Task: View the BLOCKBUSTER trailer
Action: Mouse pressed left at (302, 287)
Screenshot: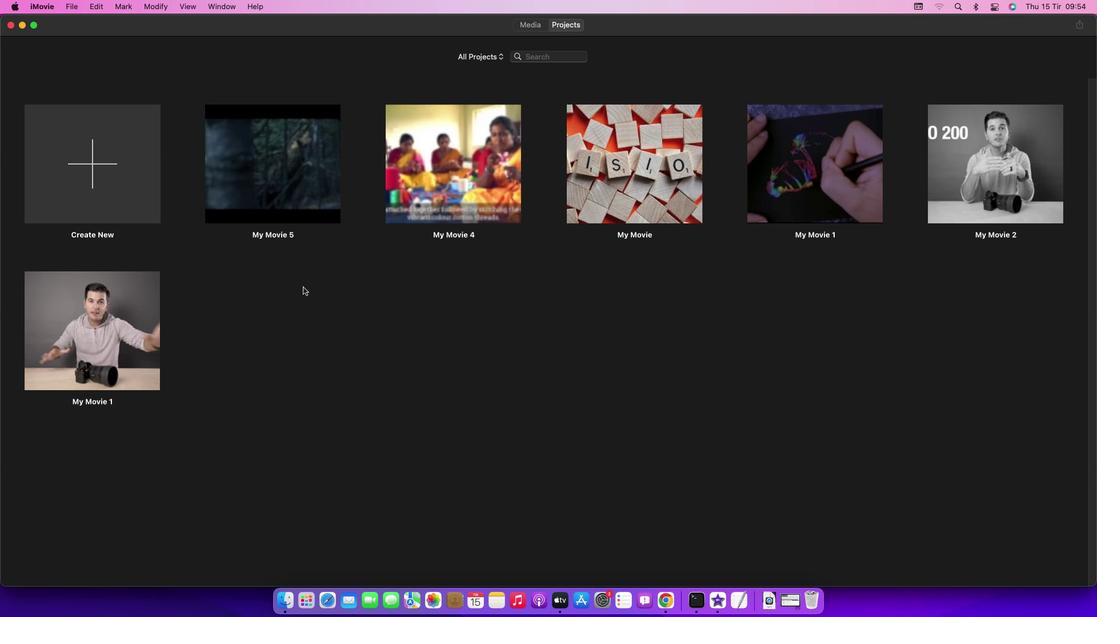
Action: Mouse moved to (76, 9)
Screenshot: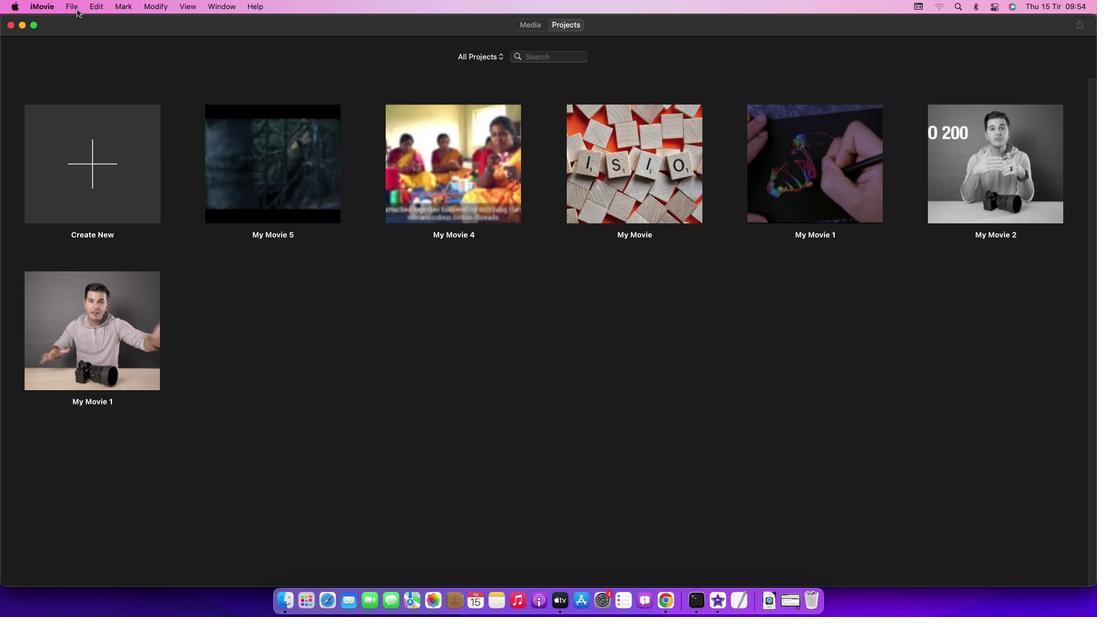 
Action: Mouse pressed left at (76, 9)
Screenshot: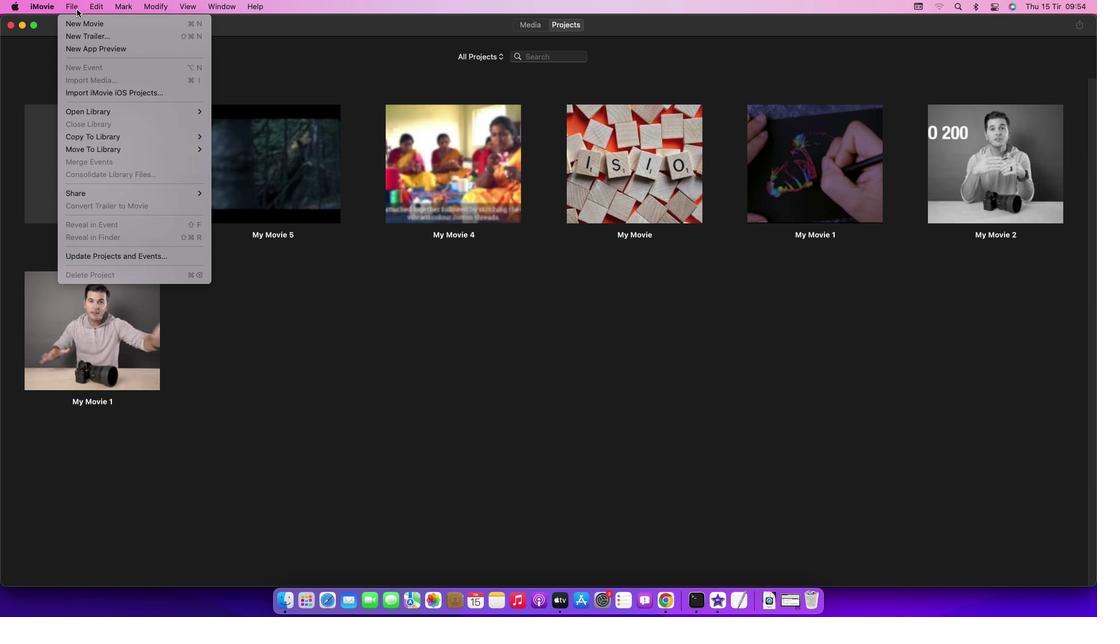 
Action: Mouse moved to (84, 33)
Screenshot: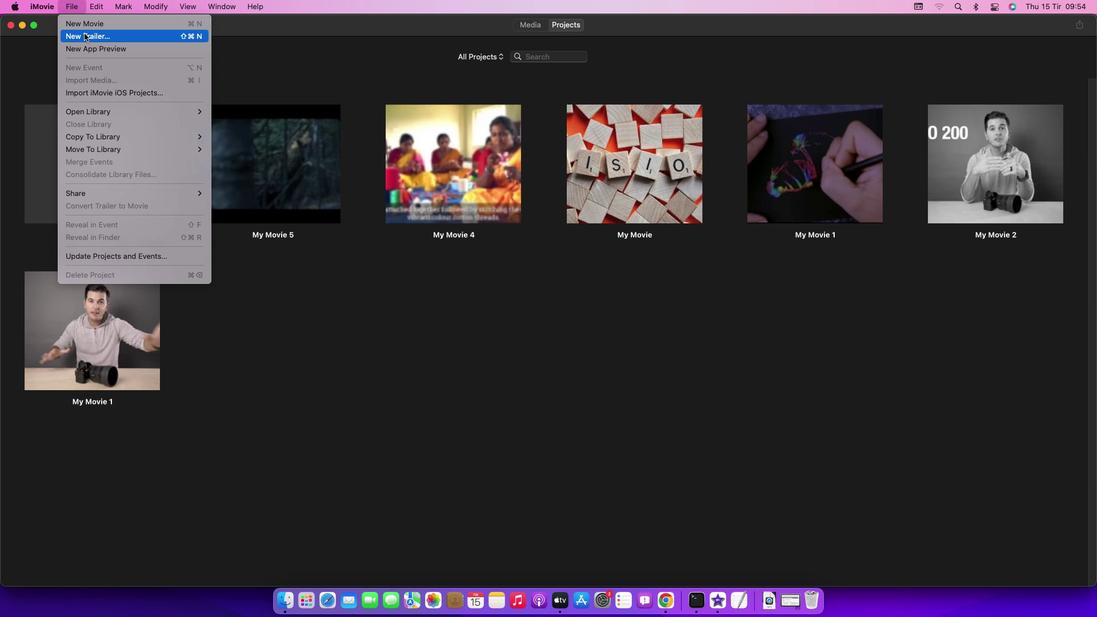 
Action: Mouse pressed left at (84, 33)
Screenshot: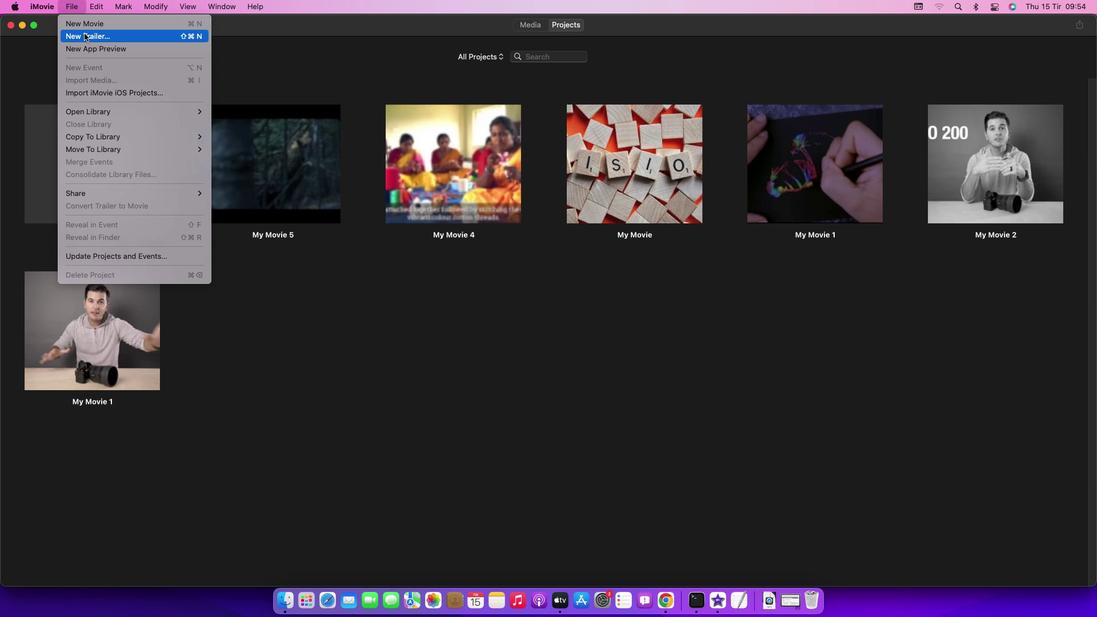 
Action: Mouse moved to (650, 328)
Screenshot: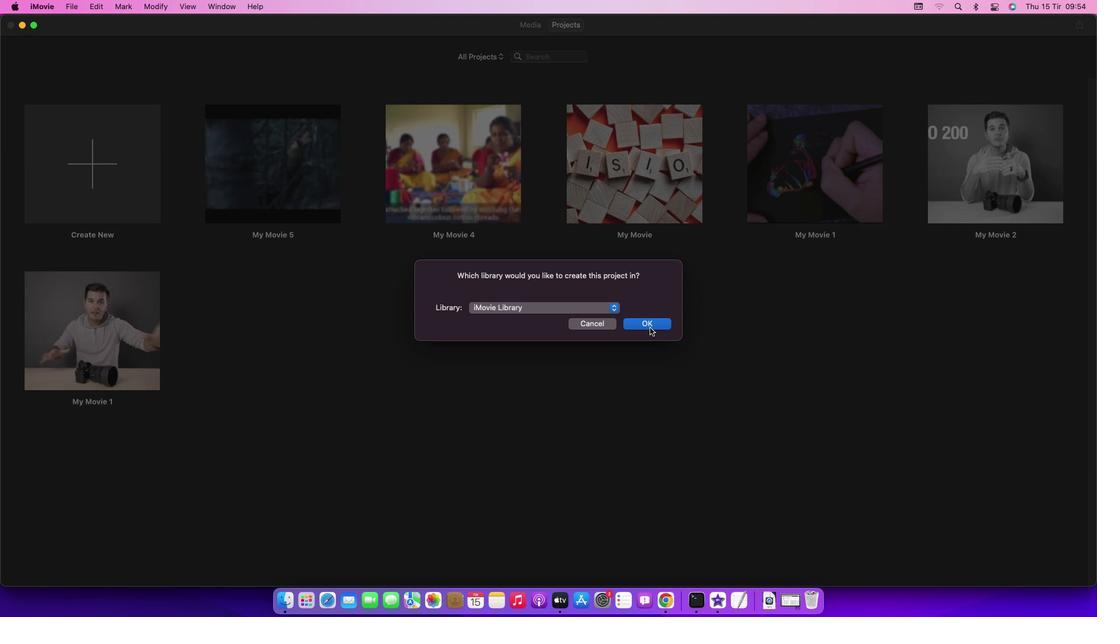 
Action: Mouse pressed left at (650, 328)
Screenshot: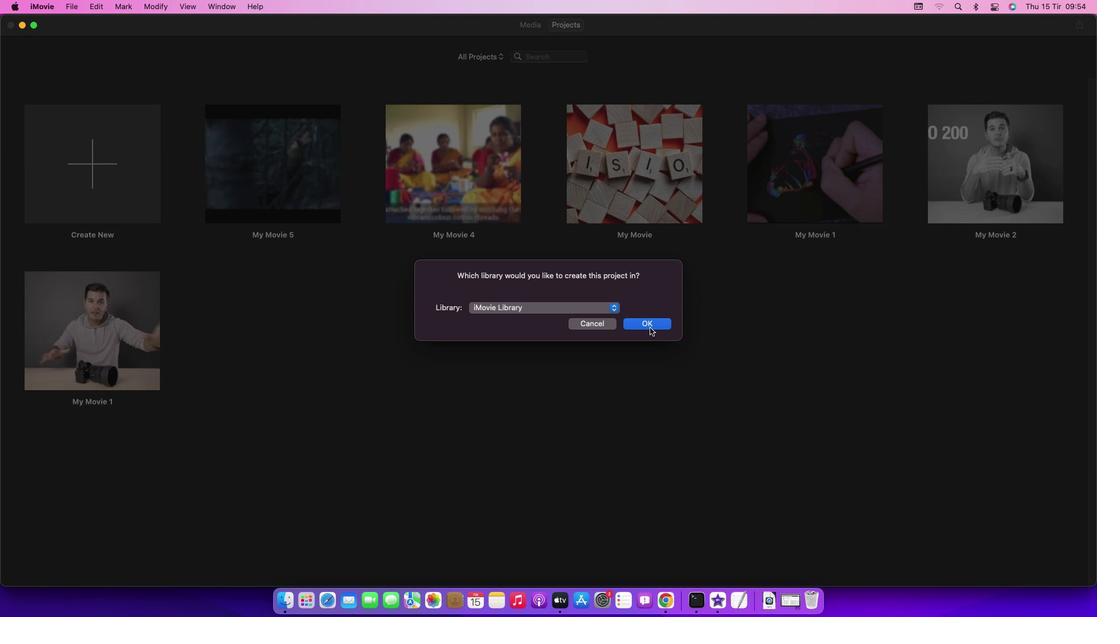 
Action: Mouse moved to (385, 349)
Screenshot: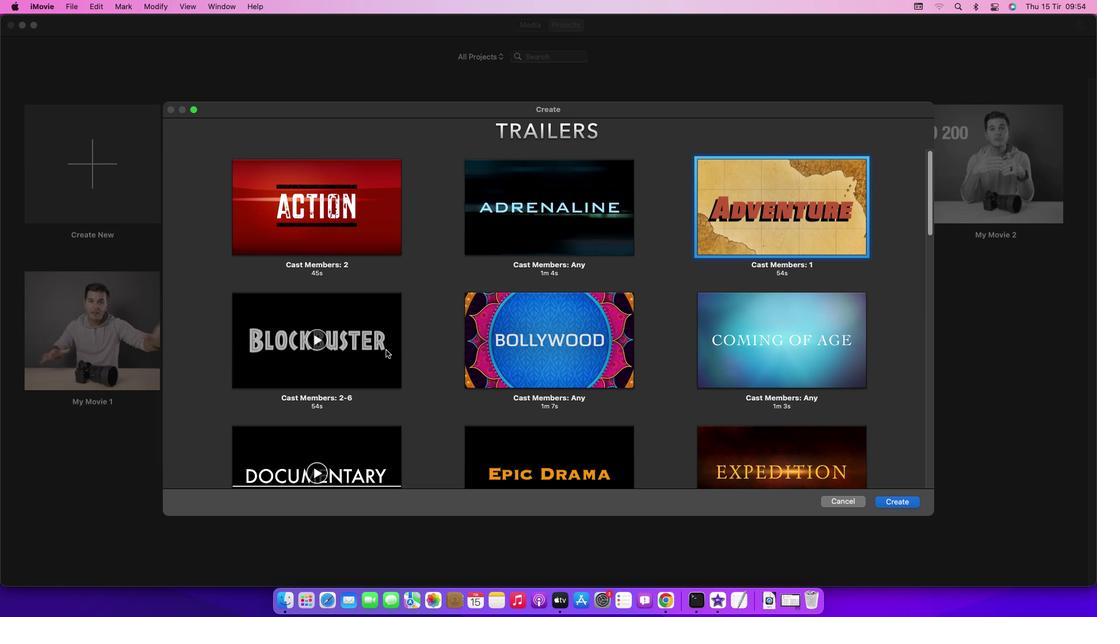 
Action: Mouse pressed left at (385, 349)
Screenshot: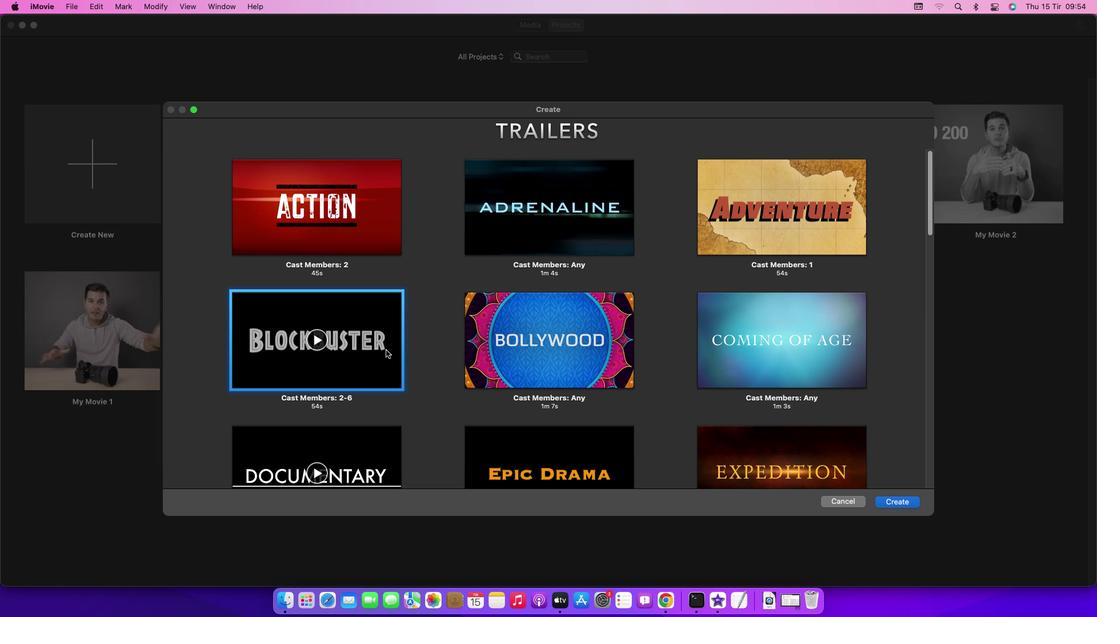 
Action: Mouse moved to (910, 504)
Screenshot: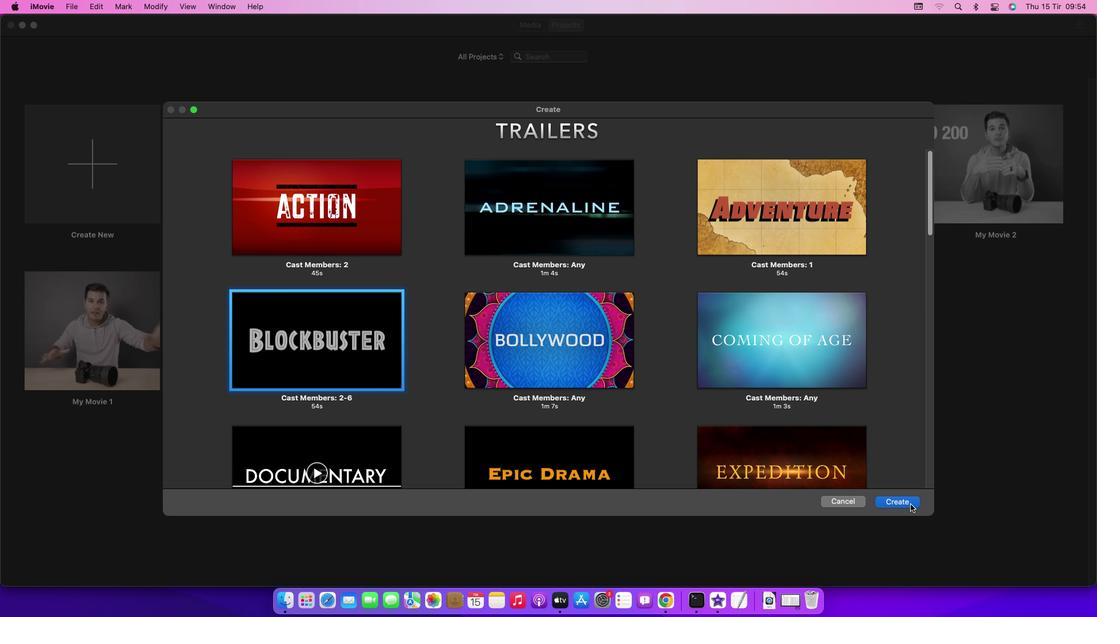 
Action: Mouse pressed left at (910, 504)
Screenshot: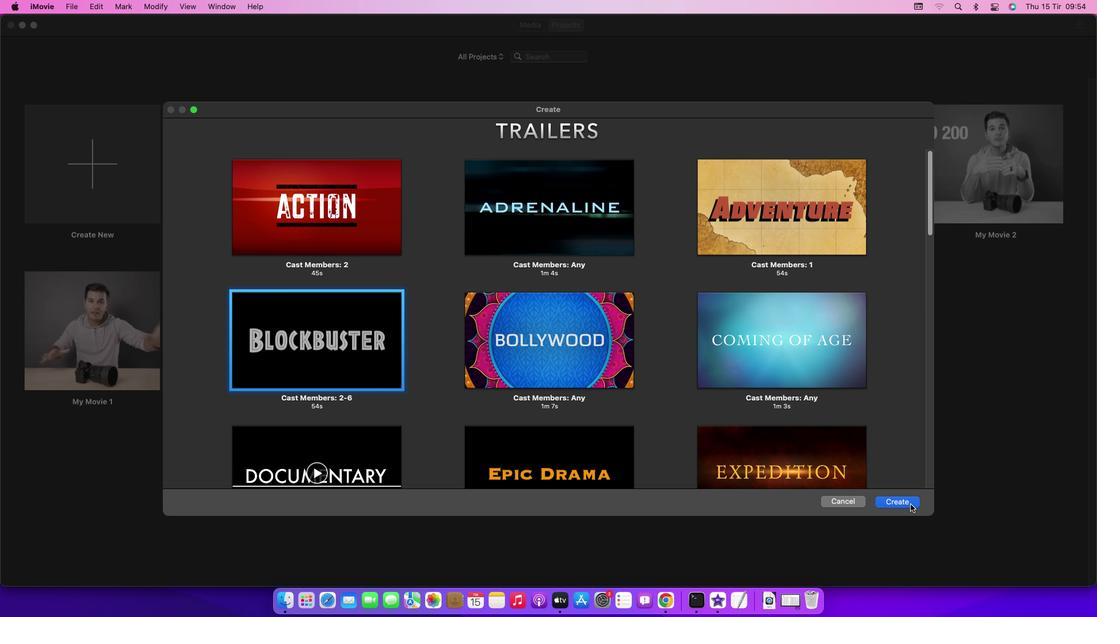 
Action: Mouse moved to (906, 304)
Screenshot: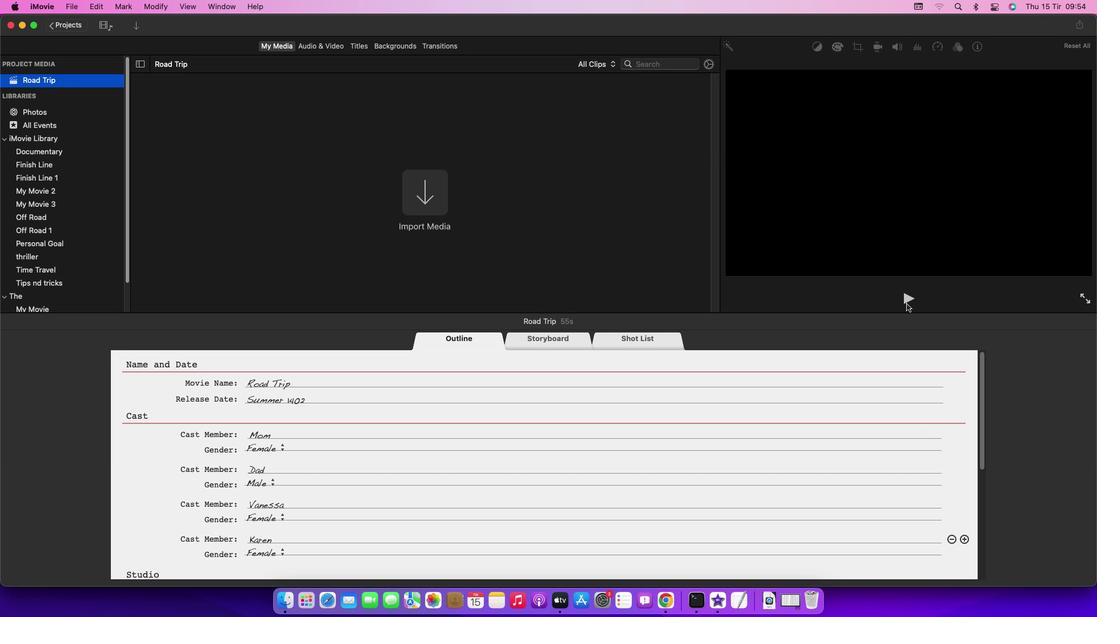 
Action: Mouse pressed left at (906, 304)
Screenshot: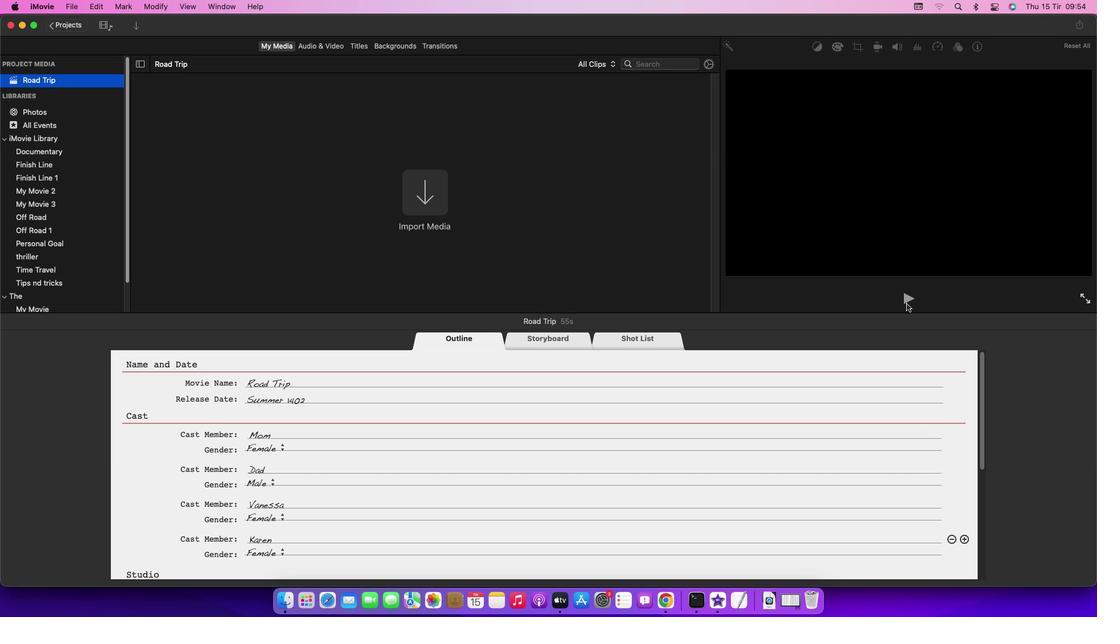 
Action: Mouse moved to (901, 299)
Screenshot: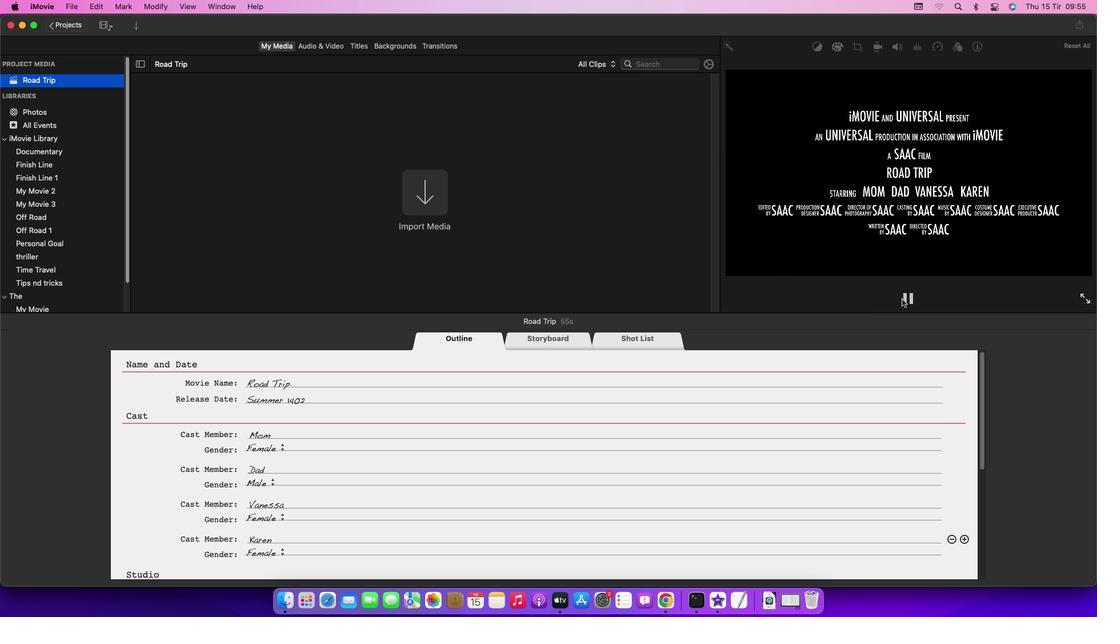 
Action: Mouse pressed left at (901, 299)
Screenshot: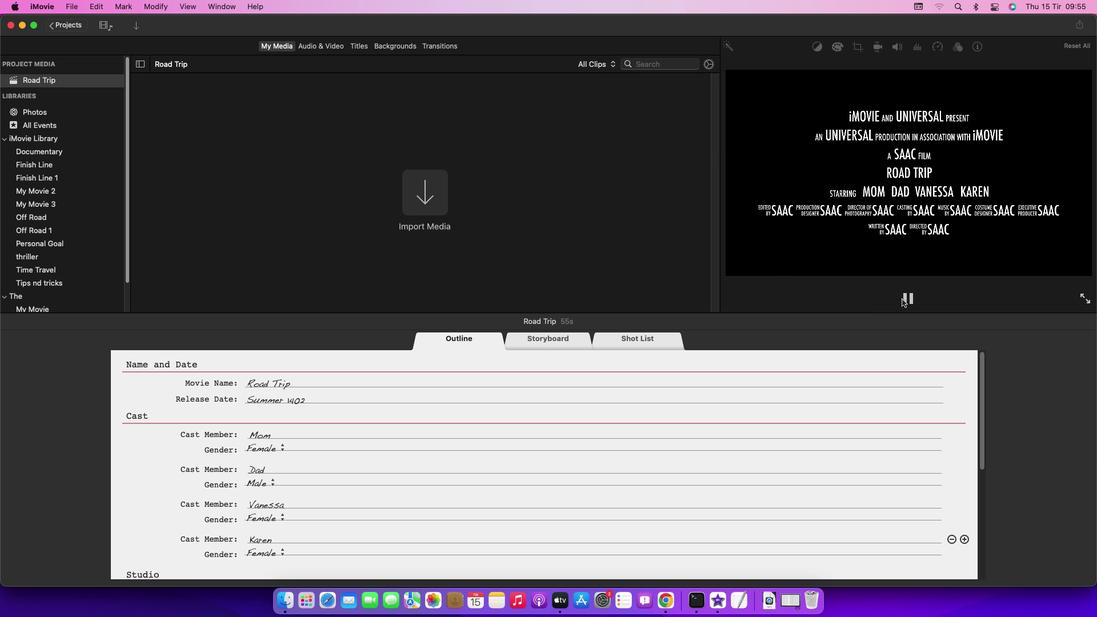 
Action: Mouse moved to (904, 299)
Screenshot: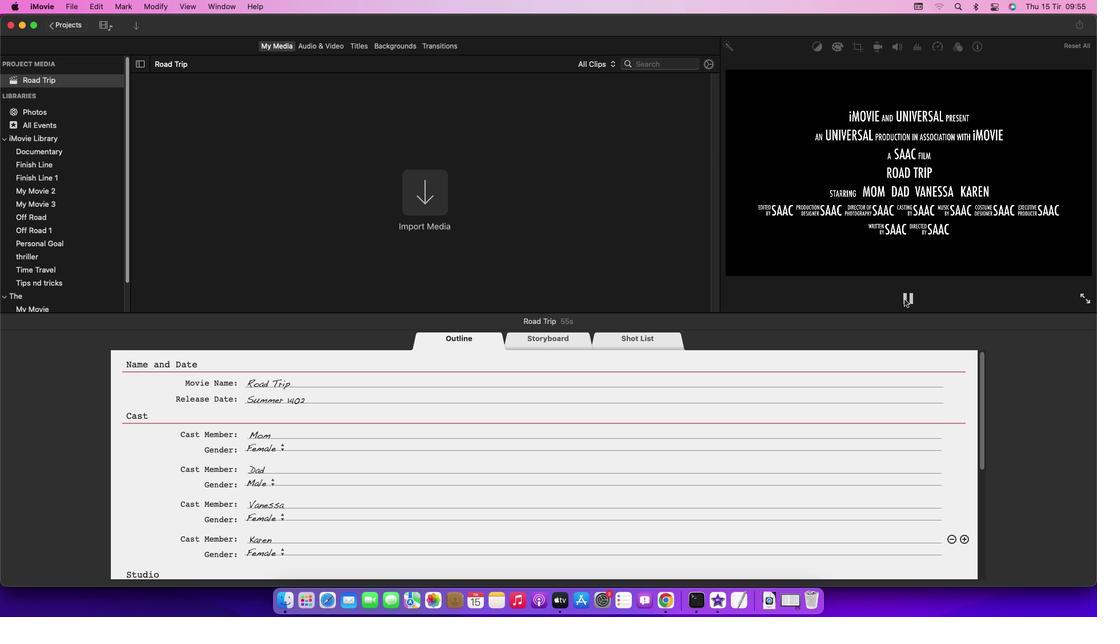 
Action: Mouse pressed left at (904, 299)
Screenshot: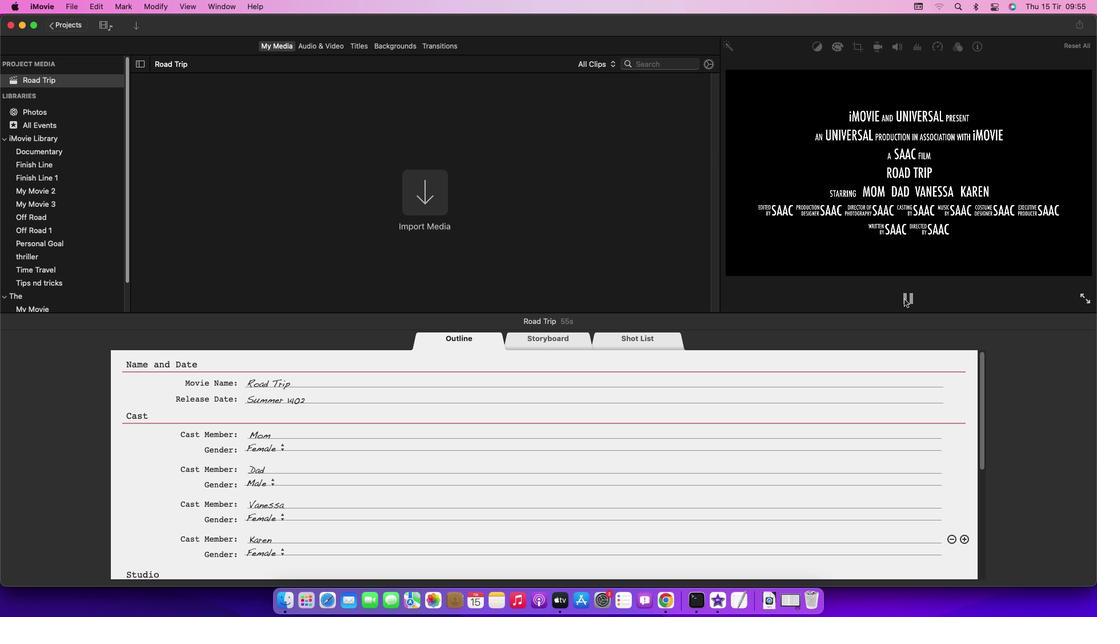 
Action: Mouse moved to (841, 299)
Screenshot: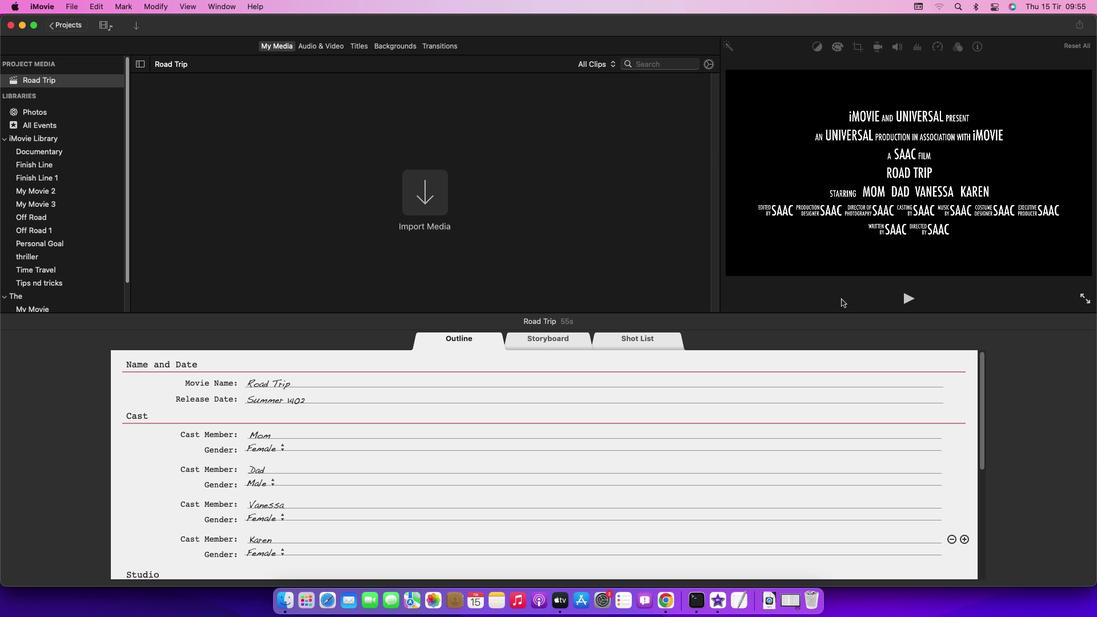 
